 Task: Create Card Brand Reputation Management in Board Sales Reporting to Workspace Event Marketing. Create Card Operating Agreements Review in Board Media Planning and Buying to Workspace Event Marketing. Create Card Brand Reputation Management in Board Sales Incentive Program Design and Implementation to Workspace Event Marketing
Action: Mouse moved to (100, 48)
Screenshot: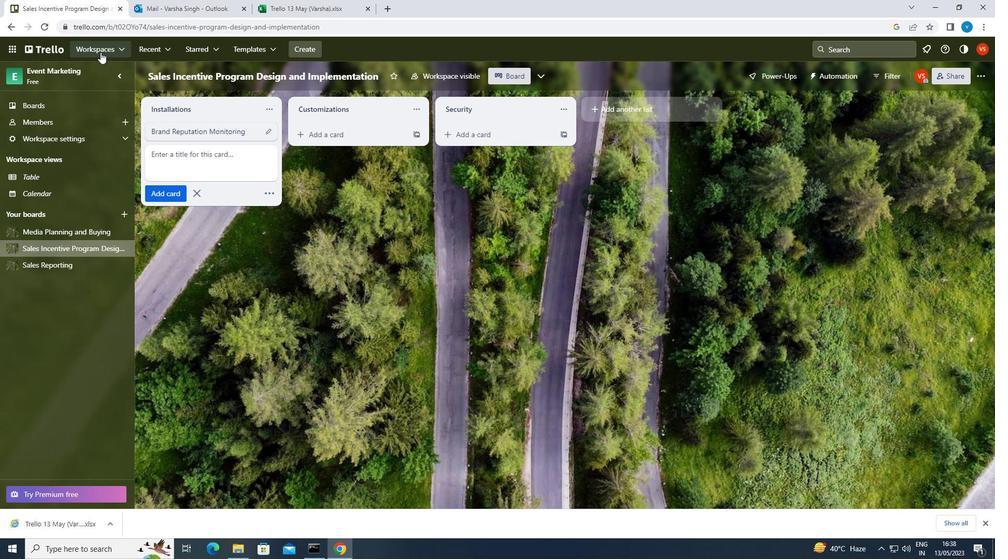 
Action: Mouse pressed left at (100, 48)
Screenshot: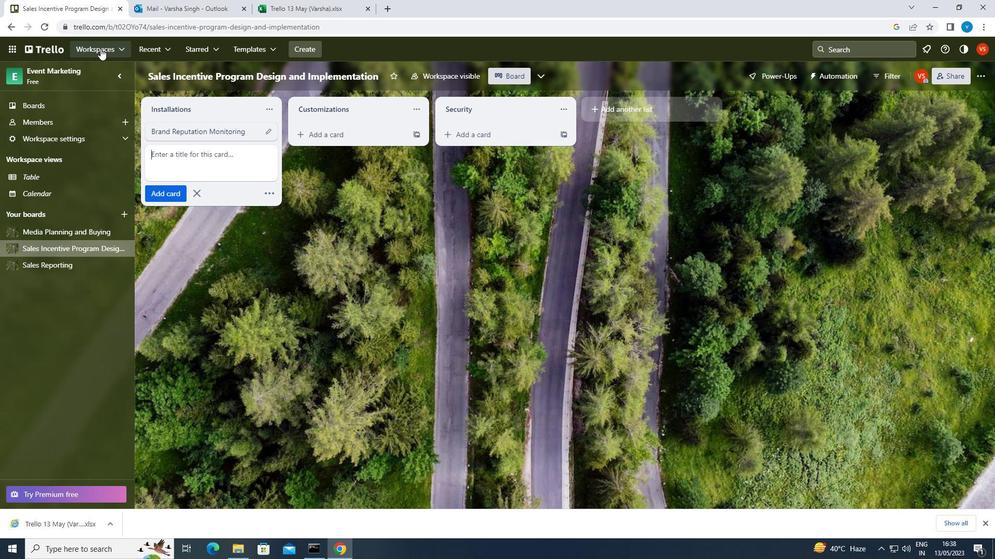 
Action: Mouse moved to (144, 438)
Screenshot: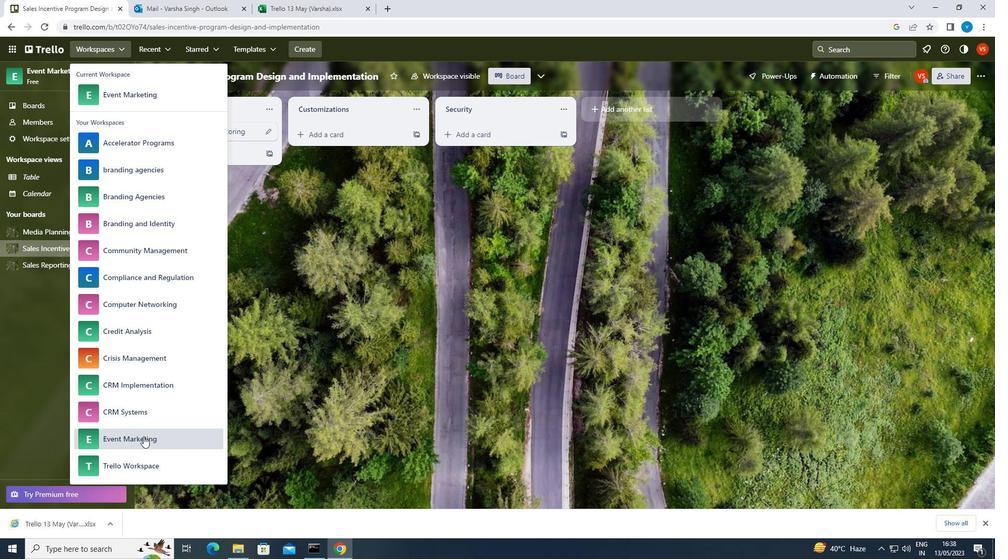 
Action: Mouse pressed left at (144, 438)
Screenshot: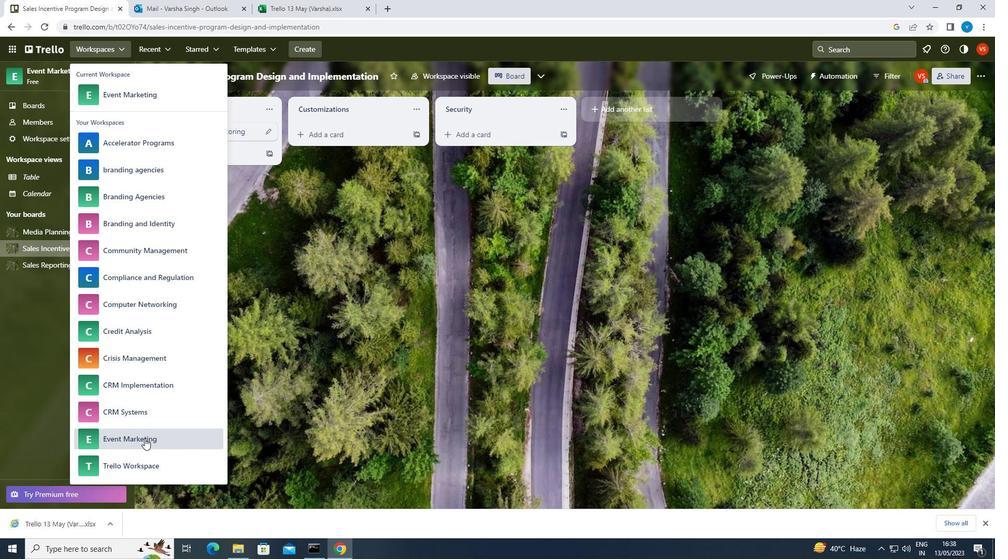 
Action: Mouse moved to (83, 266)
Screenshot: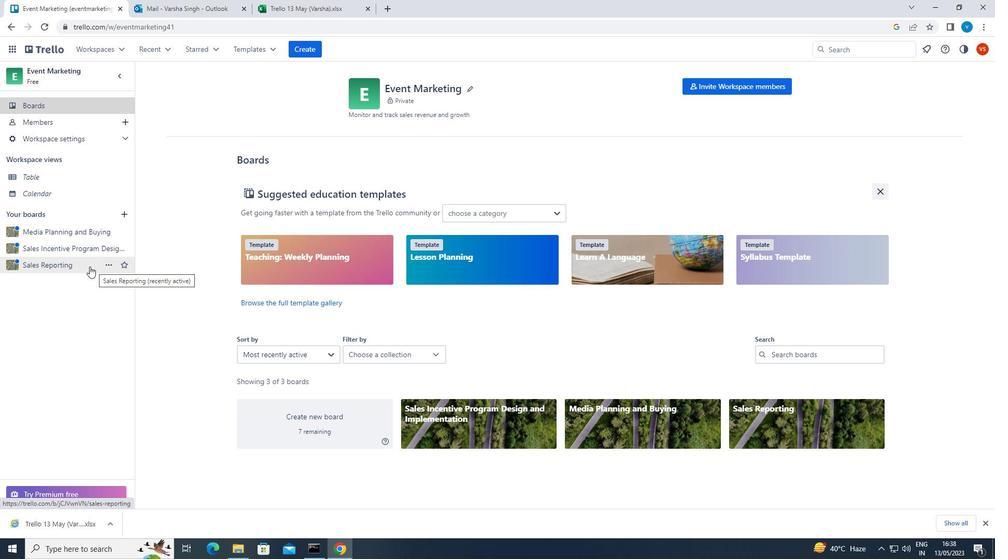 
Action: Mouse pressed left at (83, 266)
Screenshot: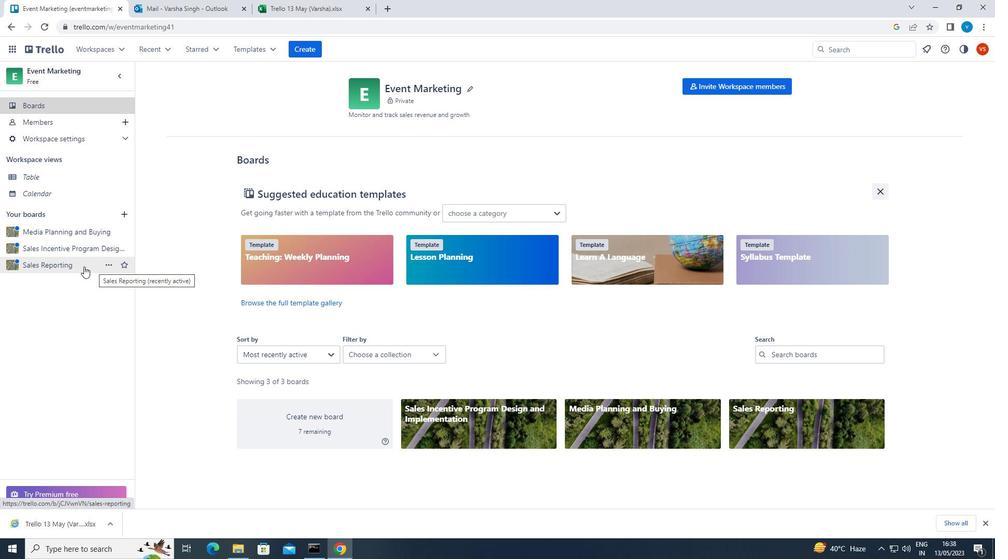 
Action: Mouse moved to (361, 130)
Screenshot: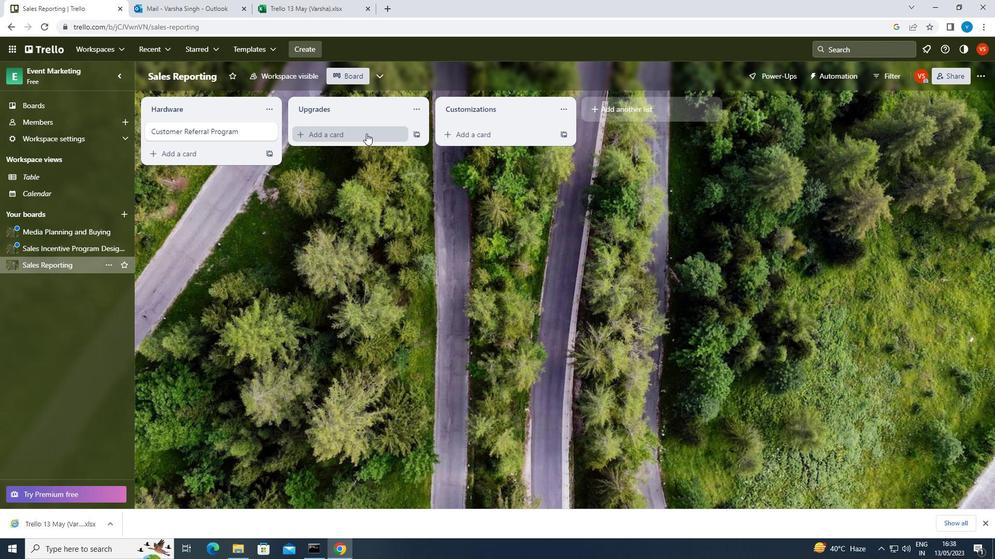 
Action: Mouse pressed left at (361, 130)
Screenshot: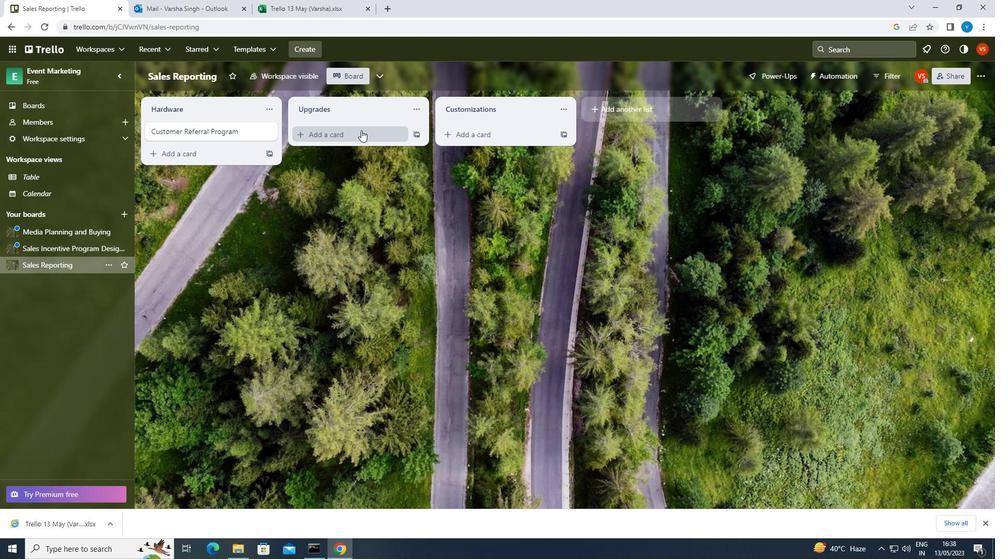 
Action: Key pressed <Key.shift>BRAND<Key.space><Key.shift>REPUTATION<Key.space><Key.shift>MANAGEMENT<Key.enter>
Screenshot: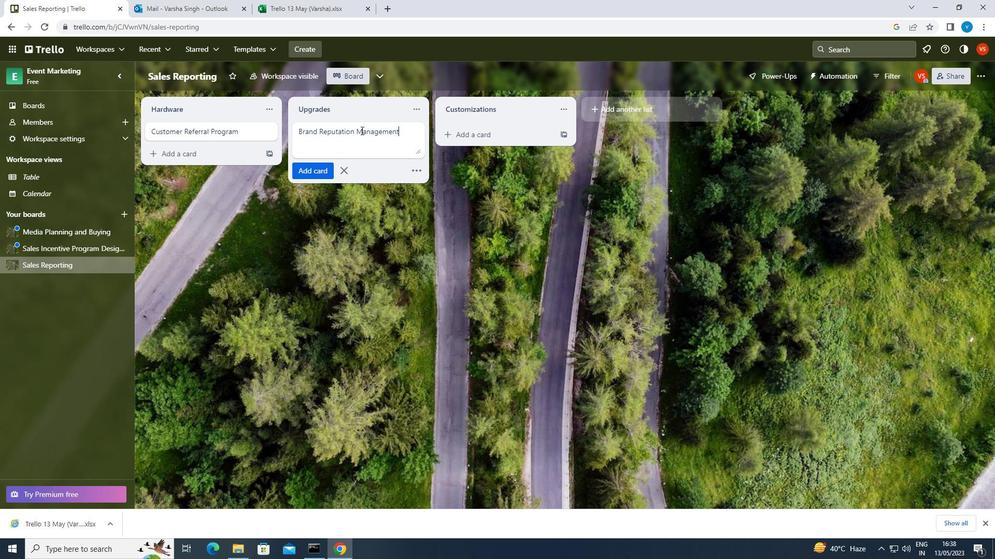 
Action: Mouse moved to (71, 234)
Screenshot: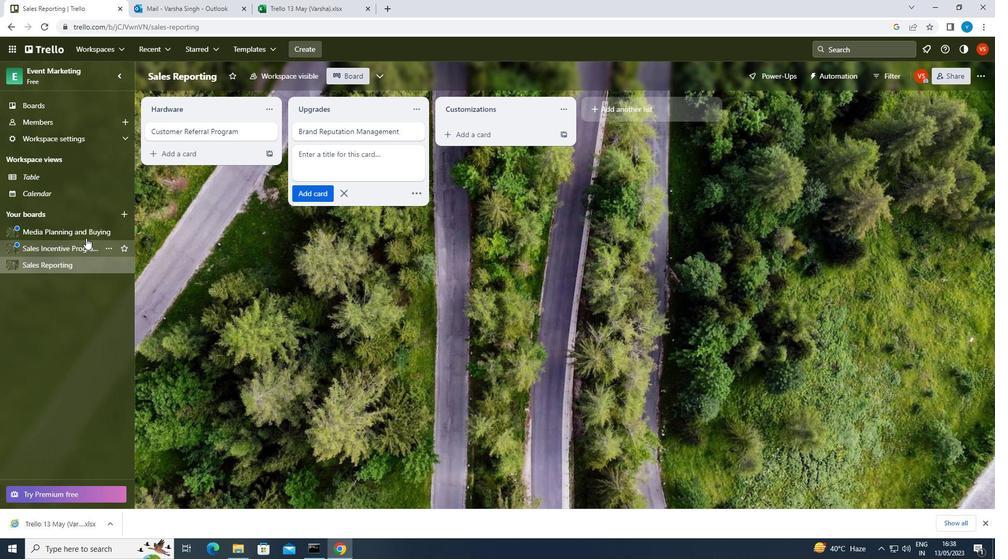 
Action: Mouse pressed left at (71, 234)
Screenshot: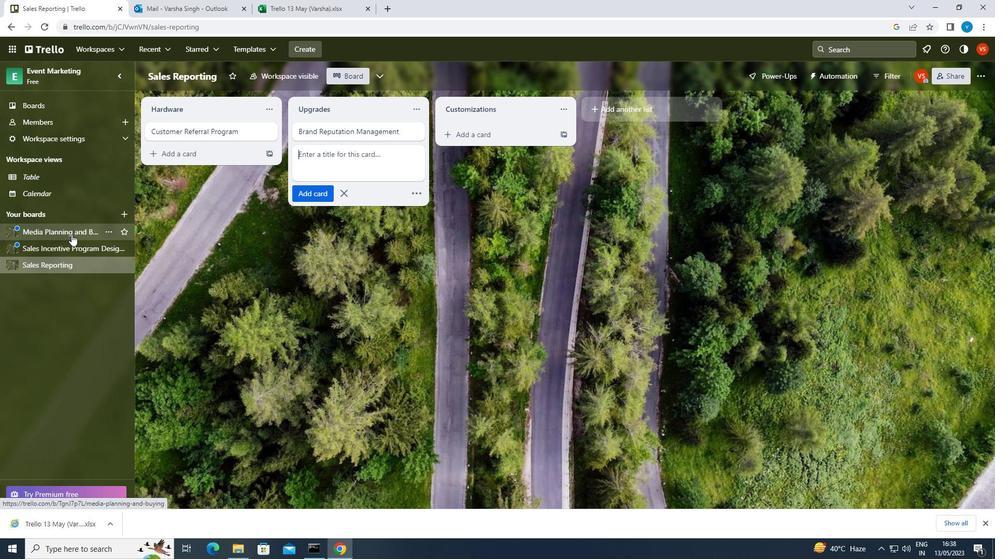 
Action: Mouse moved to (348, 131)
Screenshot: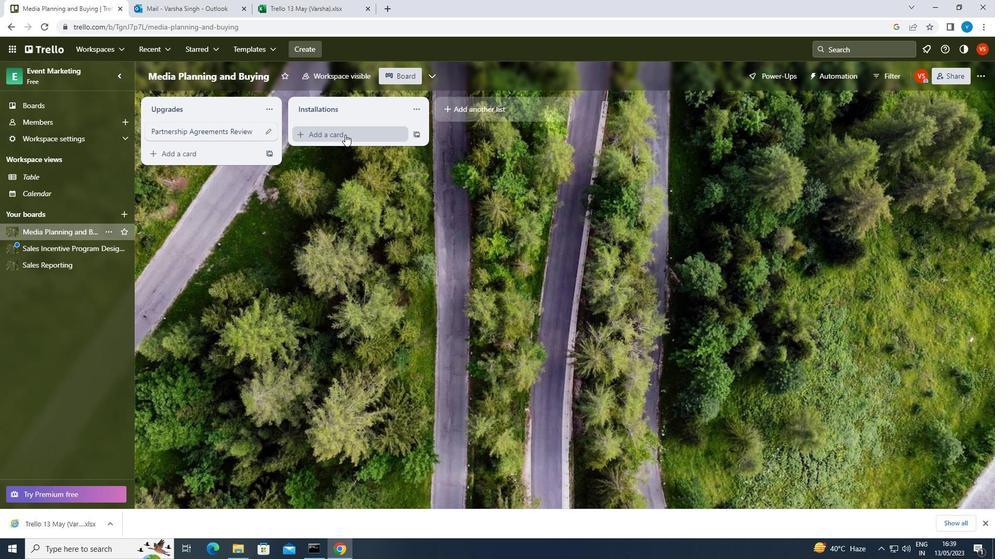 
Action: Mouse pressed left at (348, 131)
Screenshot: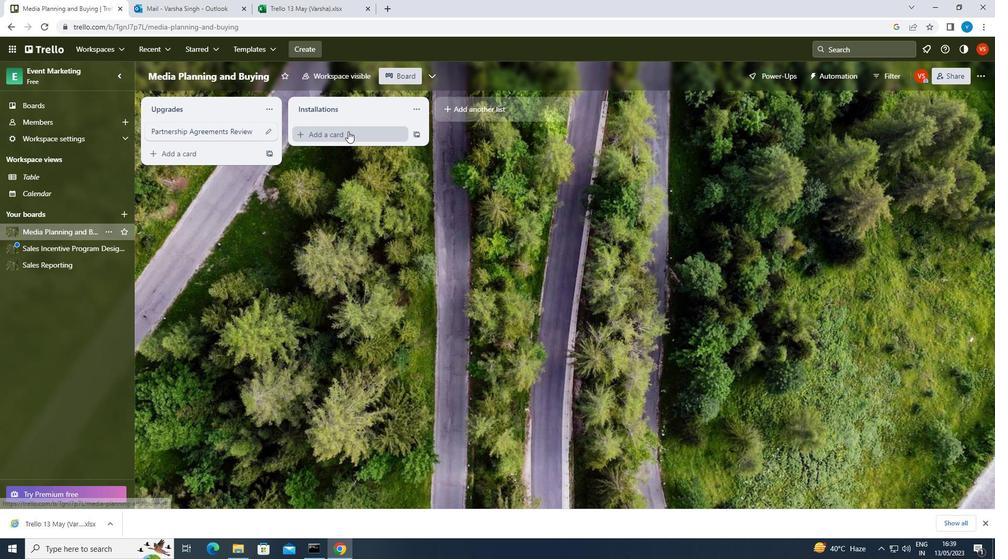 
Action: Key pressed <Key.shift>OPERATING<Key.space><Key.shift><Key.shift><Key.shift><Key.shift><Key.shift><Key.shift><Key.shift>AGREEMENTS<Key.space><Key.shift><Key.shift>REVIEW<Key.enter>
Screenshot: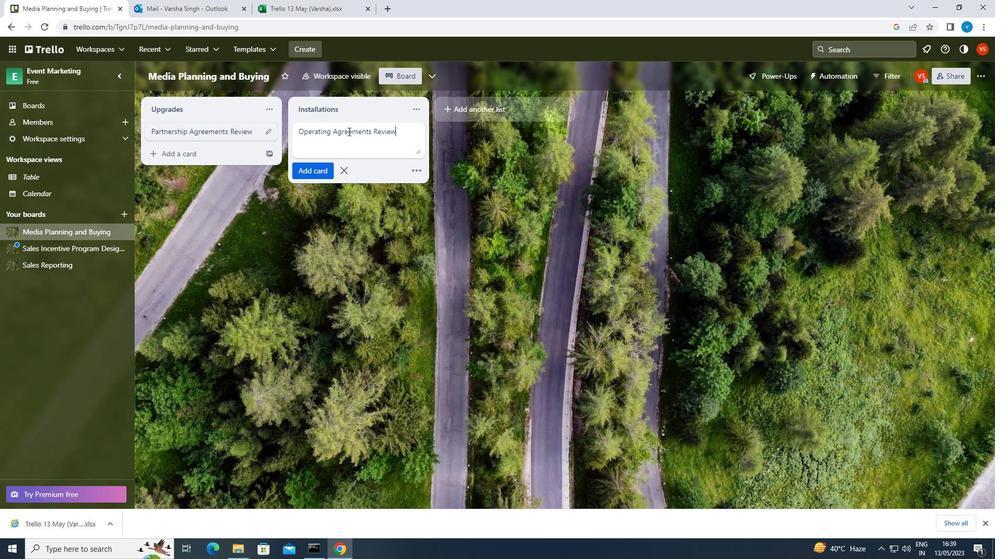 
Action: Mouse moved to (61, 249)
Screenshot: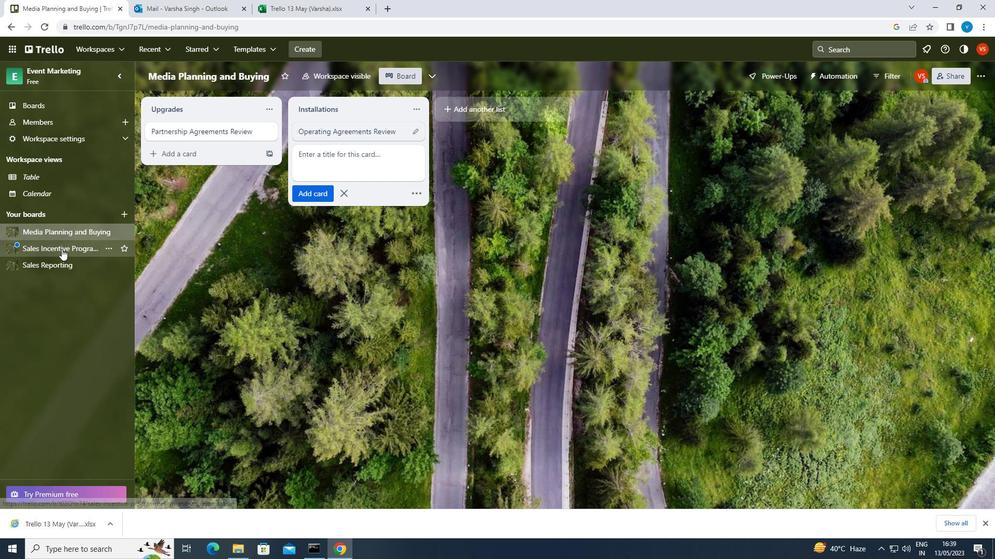 
Action: Mouse pressed left at (61, 249)
Screenshot: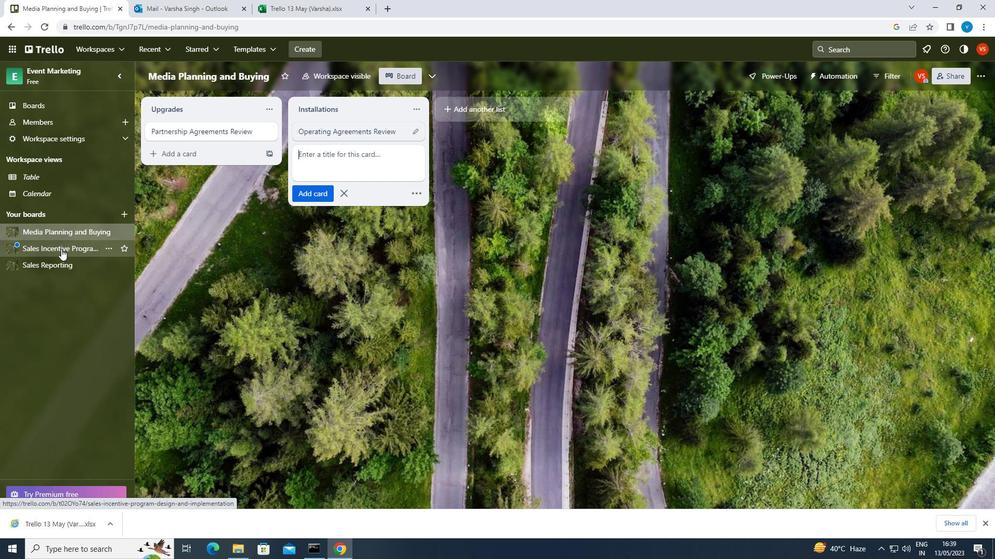 
Action: Mouse moved to (341, 134)
Screenshot: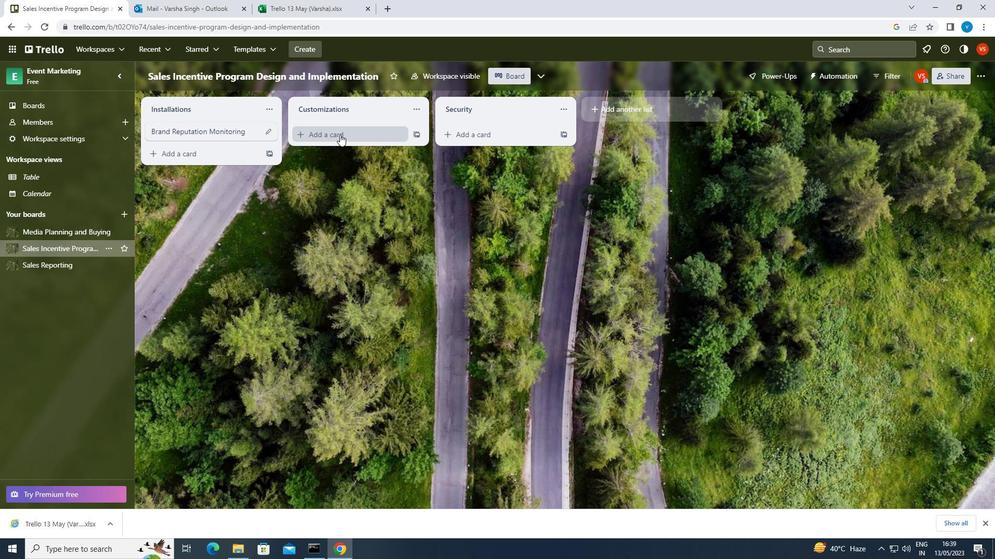 
Action: Mouse pressed left at (341, 134)
Screenshot: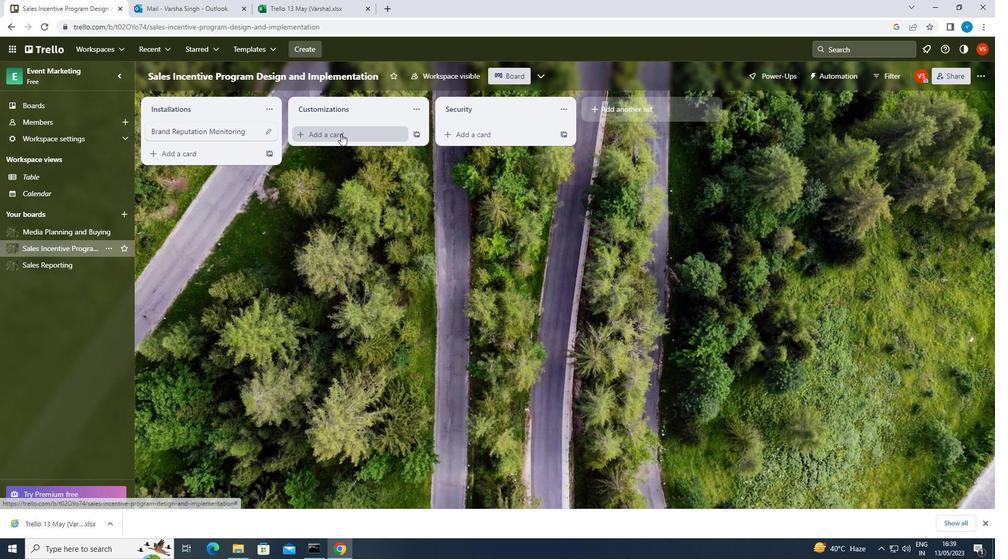 
Action: Key pressed <Key.shift><Key.shift>BRAND<Key.space><Key.shift>REPUTATION<Key.space><Key.shift><Key.shift>MANAGEMENT<Key.enter>
Screenshot: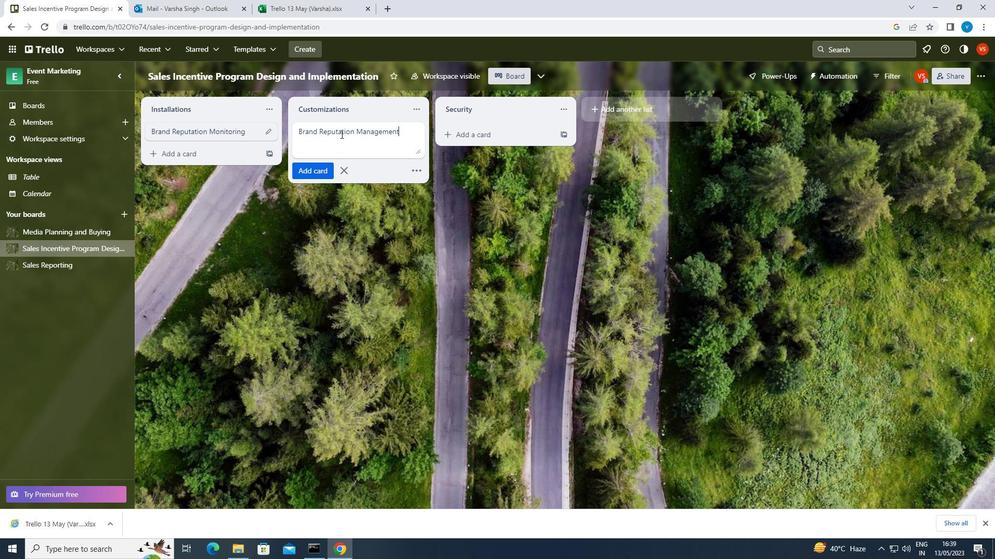 
